 Task: Create Card Card0000000207 in Board Board0000000052 in Workspace WS0000000018 in Trello. Create Card Card0000000208 in Board Board0000000052 in Workspace WS0000000018 in Trello. Create Card Card0000000209 in Board Board0000000053 in Workspace WS0000000018 in Trello. Create Card Card0000000210 in Board Board0000000053 in Workspace WS0000000018 in Trello. Create Card Card0000000211 in Board Board0000000053 in Workspace WS0000000018 in Trello
Action: Mouse moved to (271, 271)
Screenshot: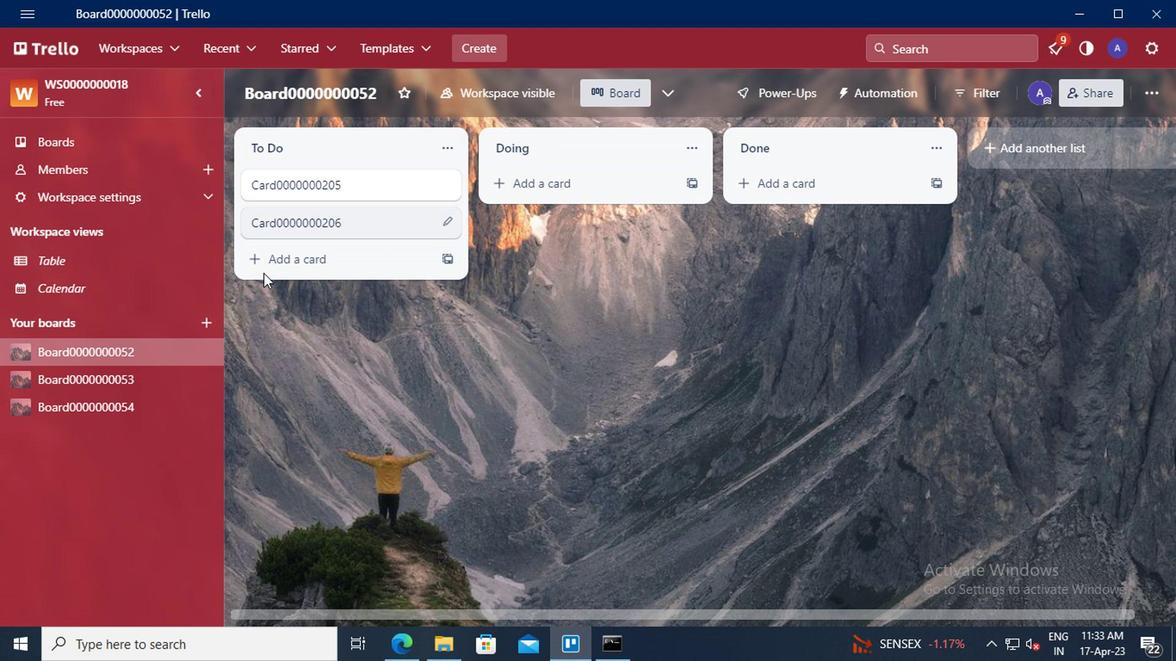 
Action: Mouse pressed left at (271, 271)
Screenshot: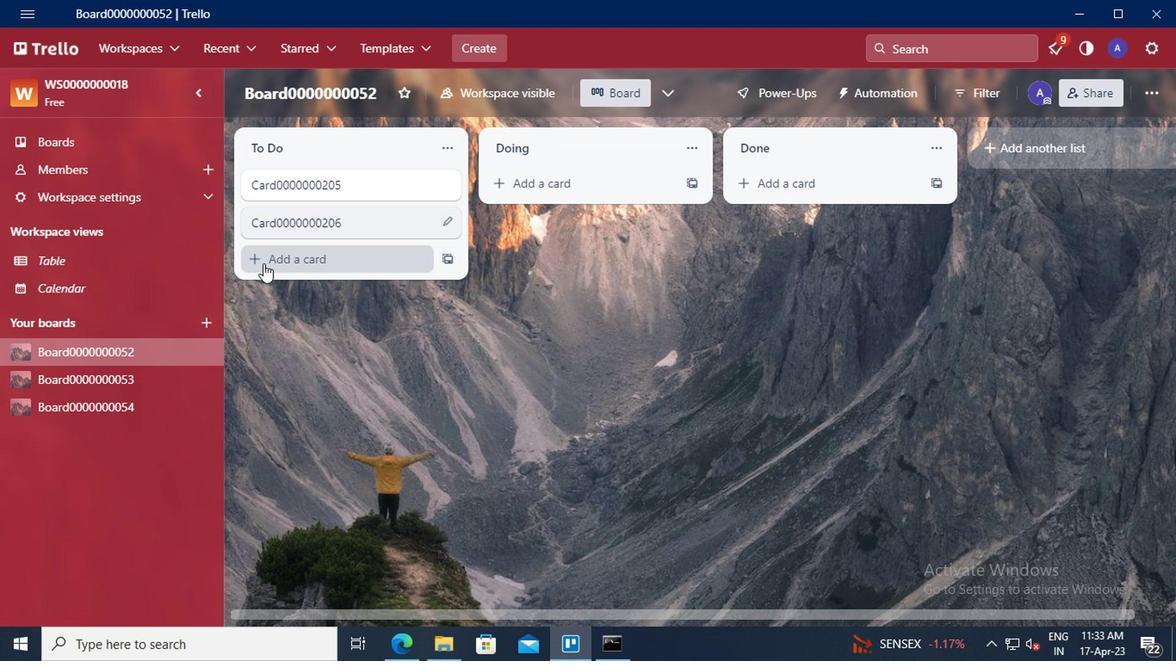 
Action: Mouse moved to (273, 278)
Screenshot: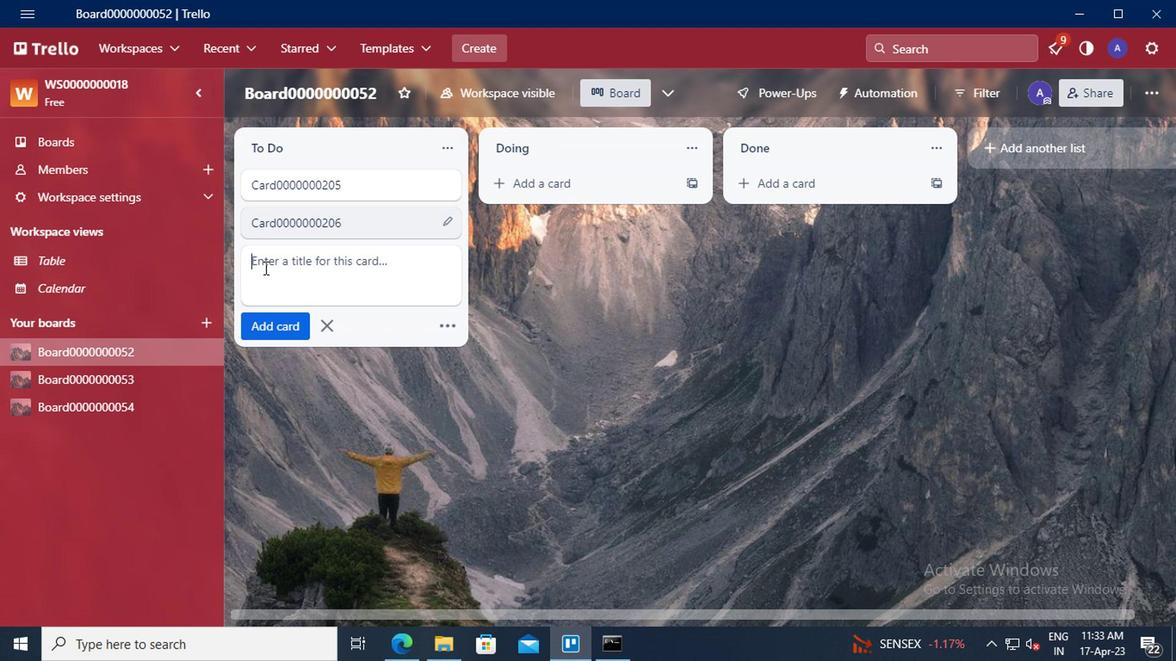 
Action: Mouse pressed left at (273, 278)
Screenshot: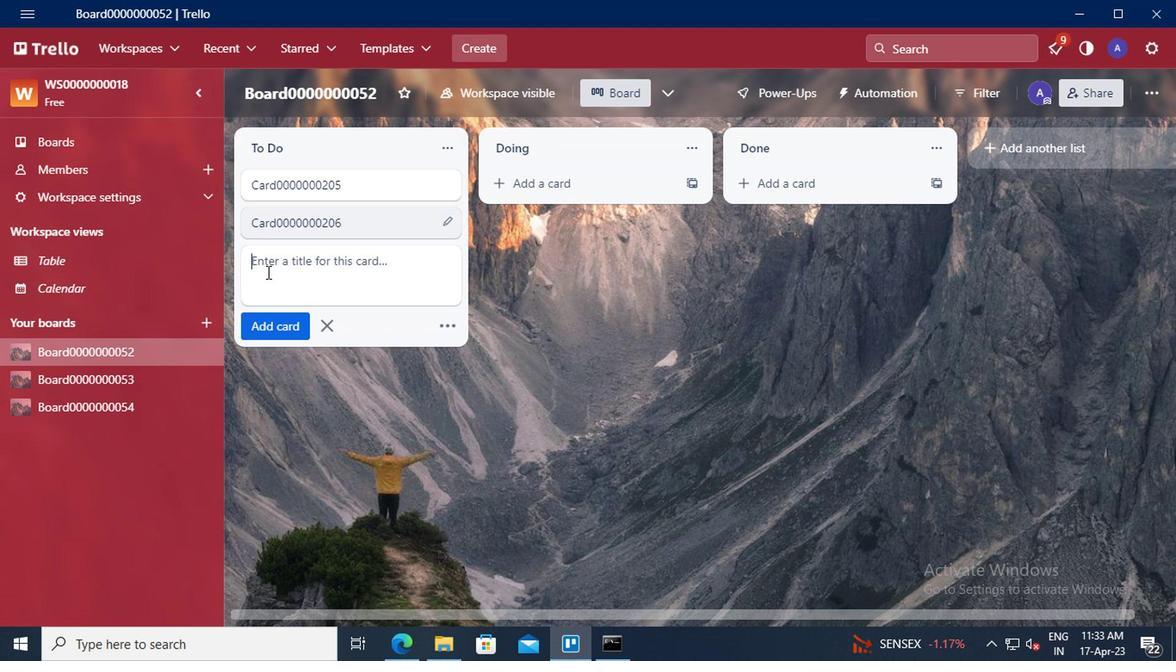 
Action: Key pressed <Key.shift>CARD0000000207
Screenshot: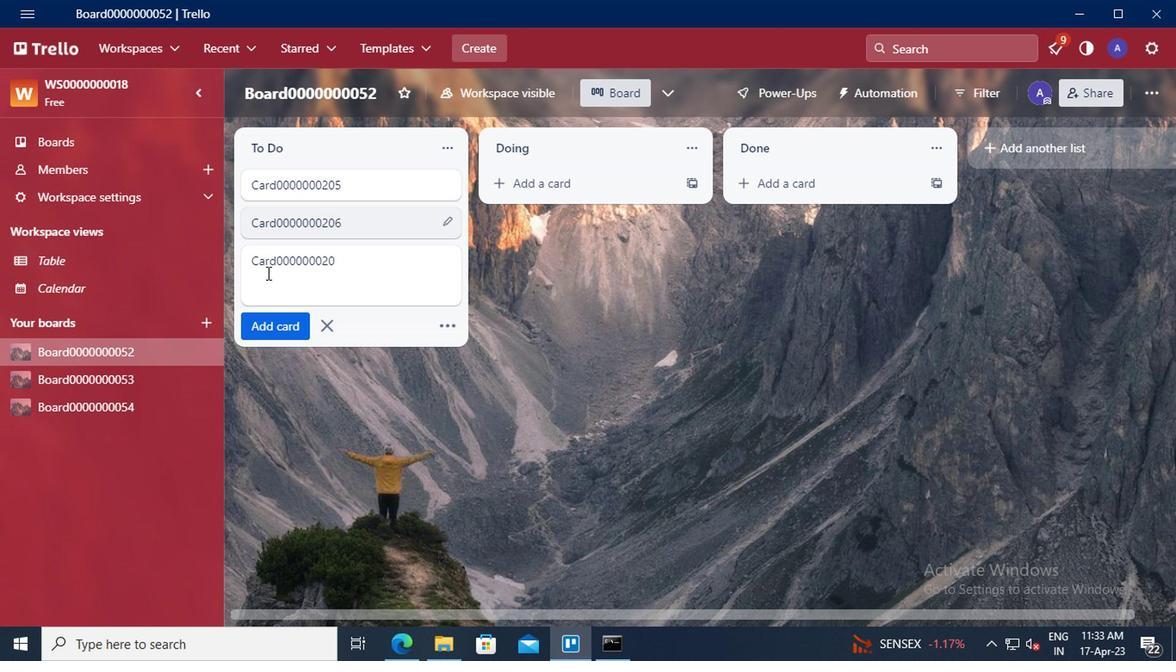 
Action: Mouse moved to (286, 321)
Screenshot: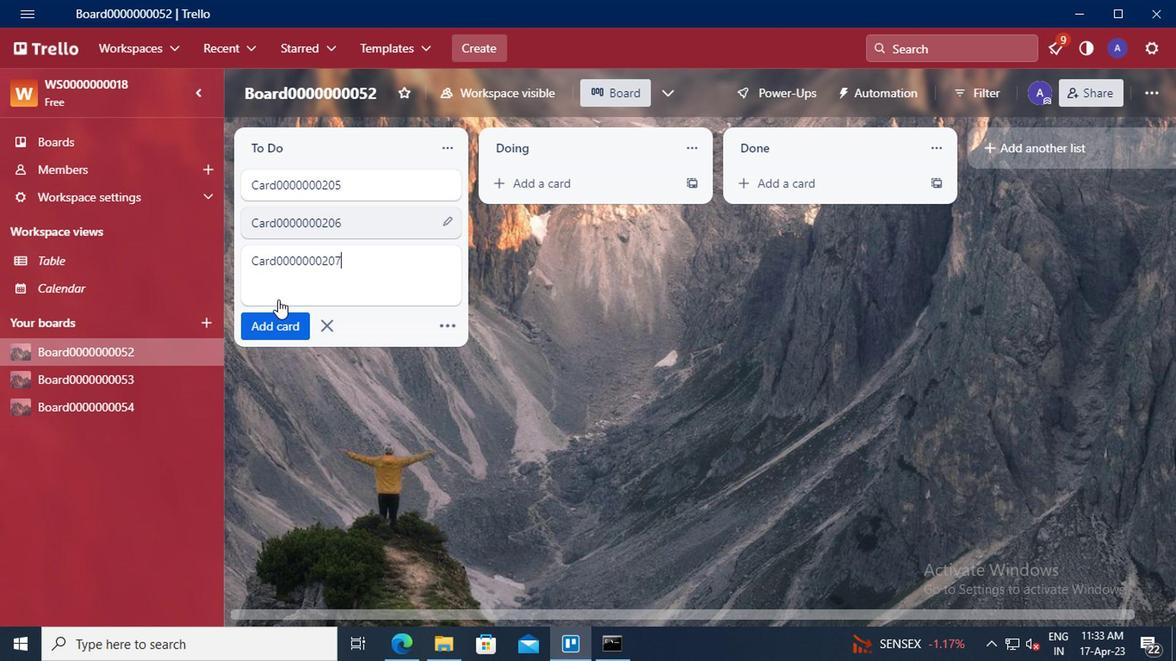 
Action: Mouse pressed left at (286, 321)
Screenshot: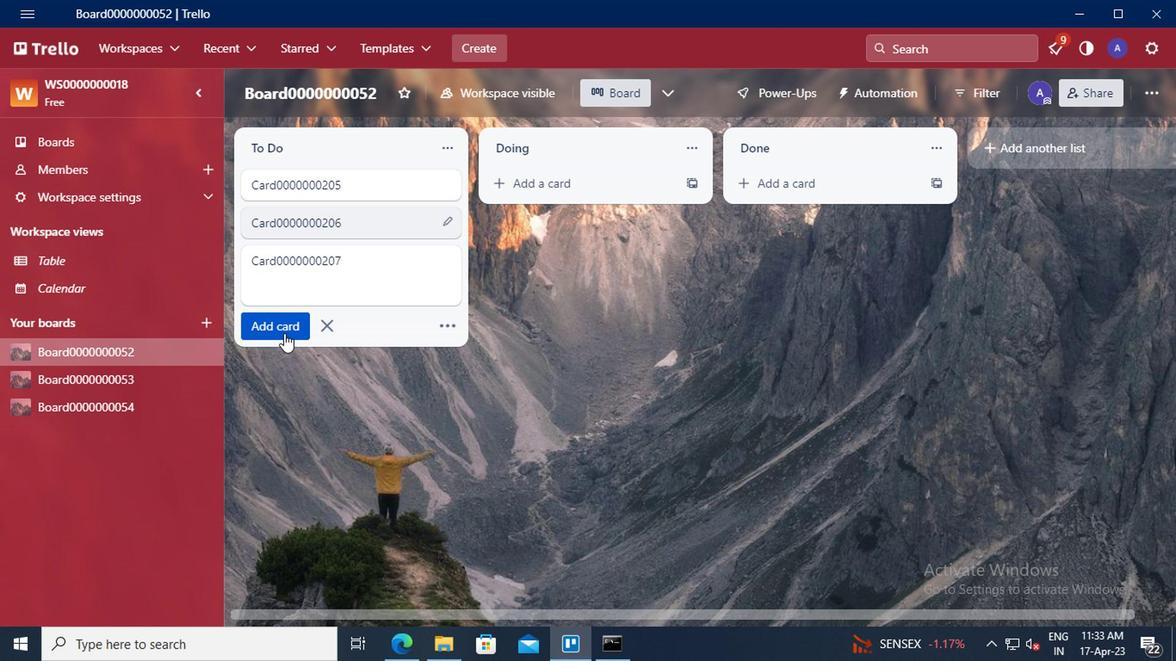 
Action: Mouse moved to (281, 304)
Screenshot: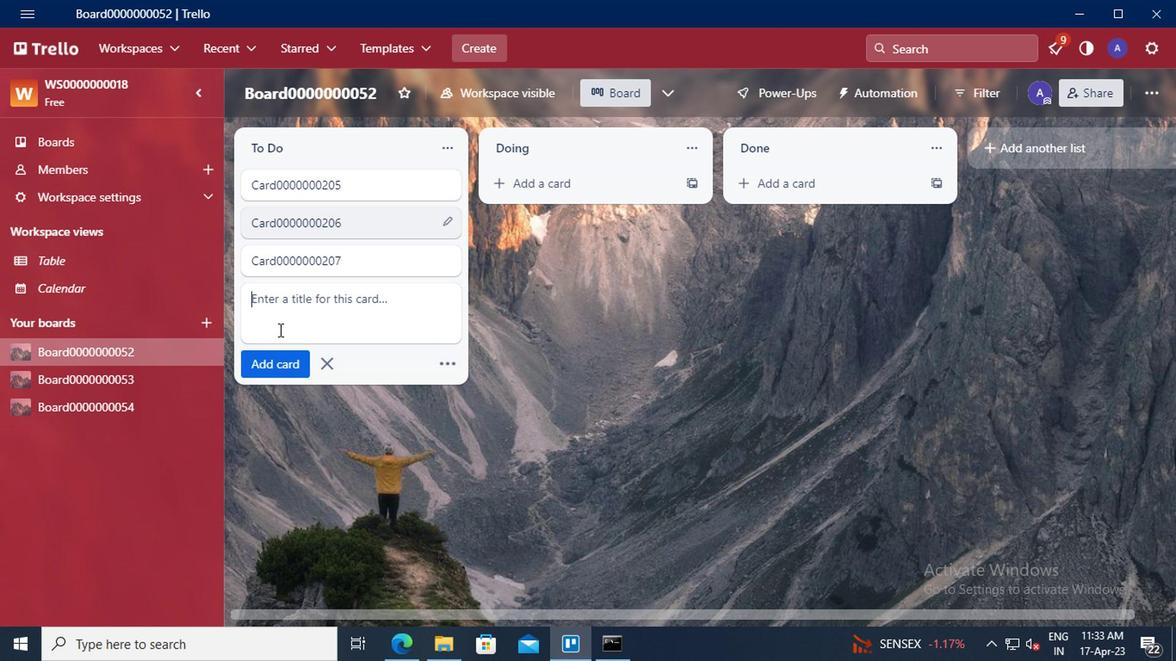 
Action: Mouse pressed left at (281, 304)
Screenshot: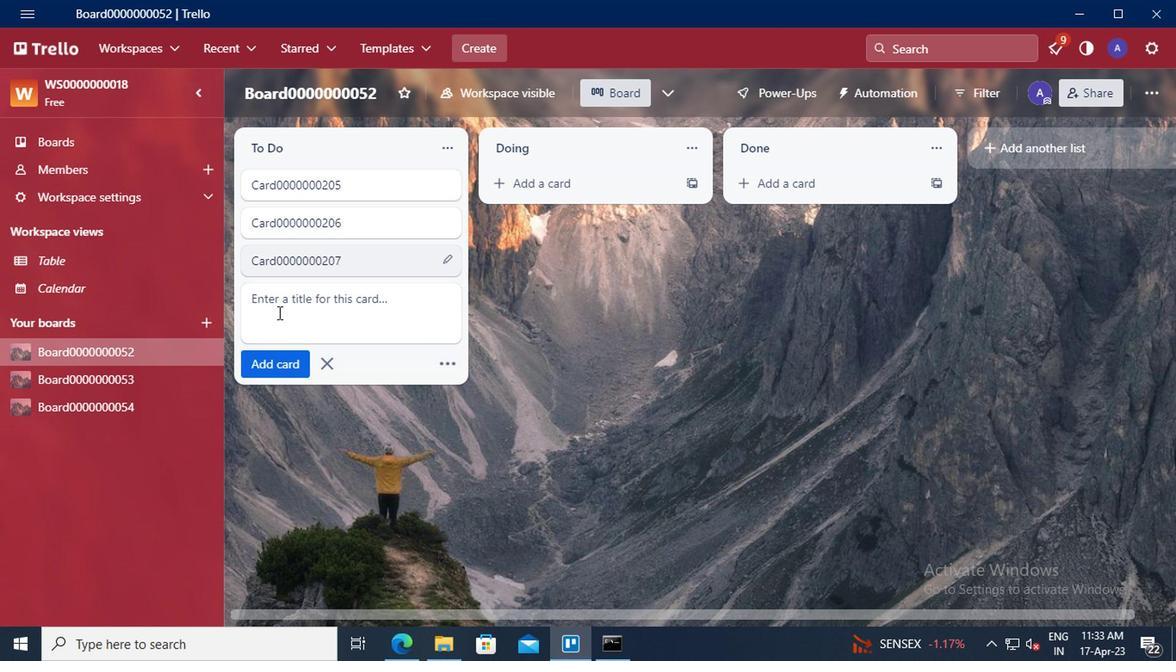 
Action: Key pressed <Key.shift>CARD0000000208
Screenshot: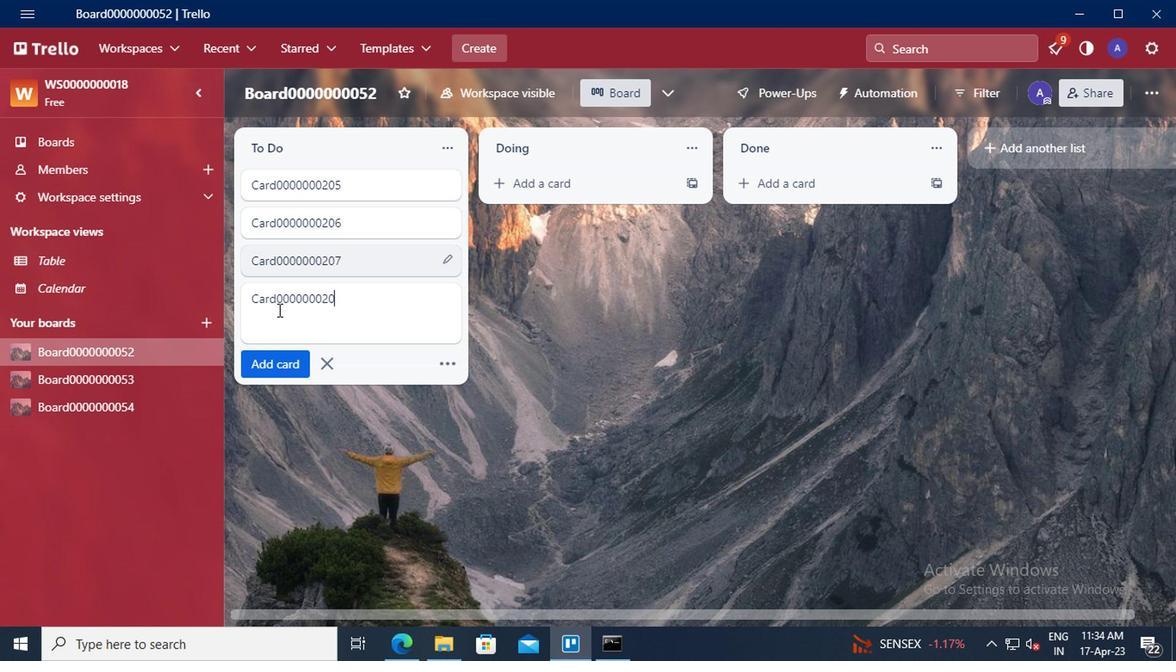 
Action: Mouse moved to (283, 339)
Screenshot: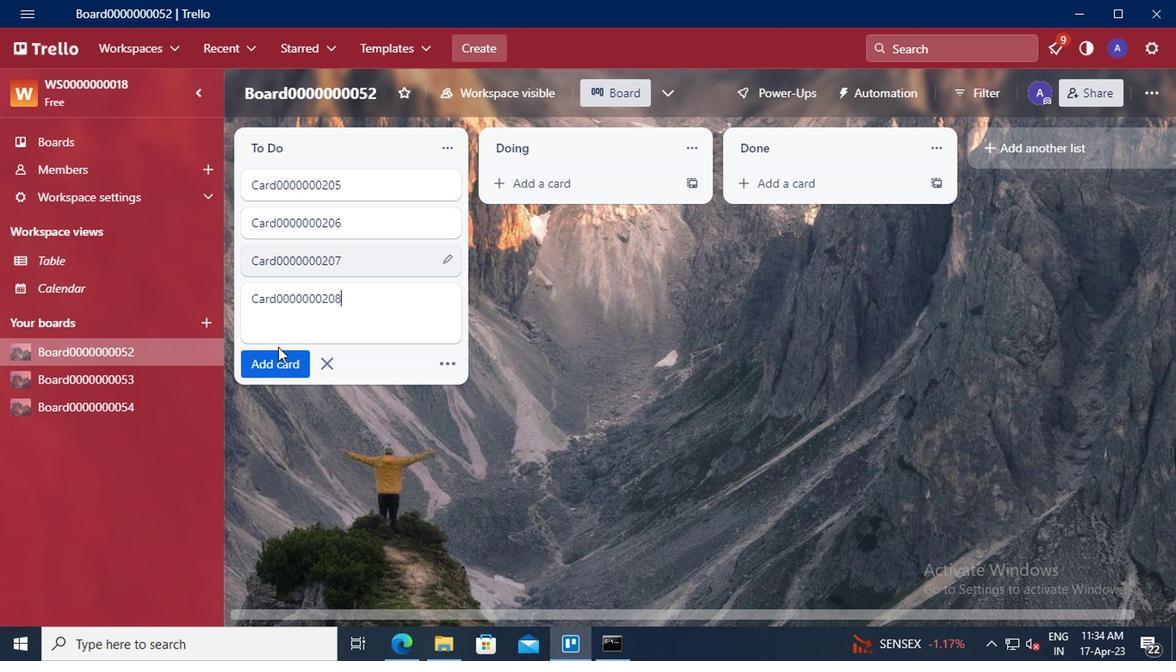 
Action: Mouse pressed left at (283, 339)
Screenshot: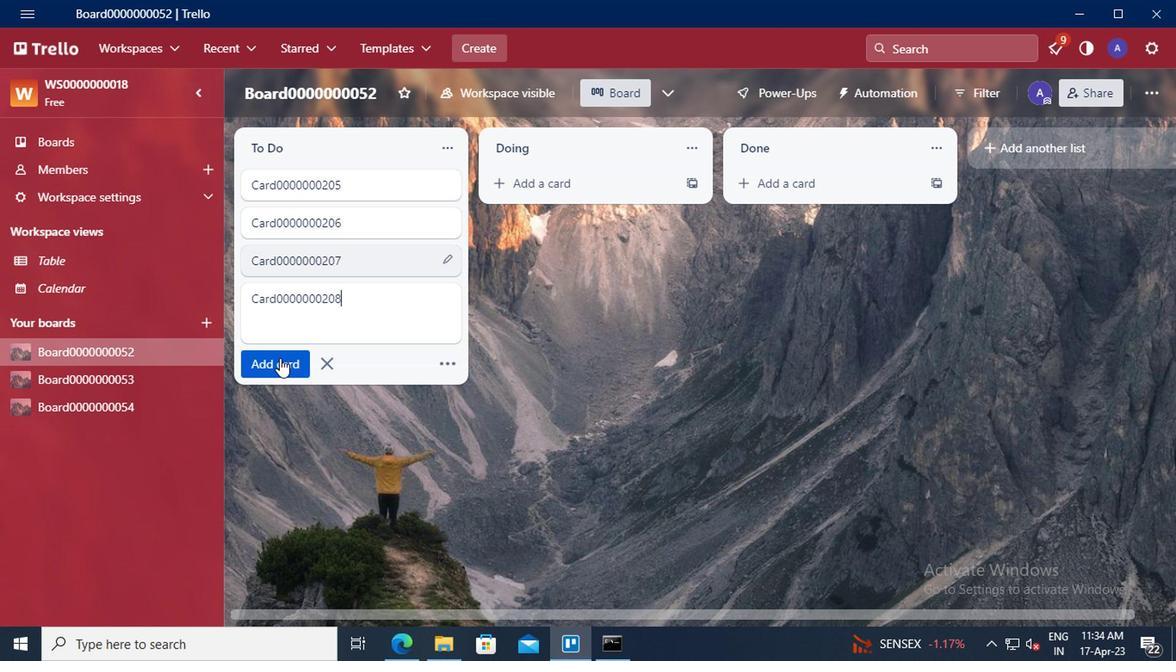 
Action: Mouse moved to (158, 356)
Screenshot: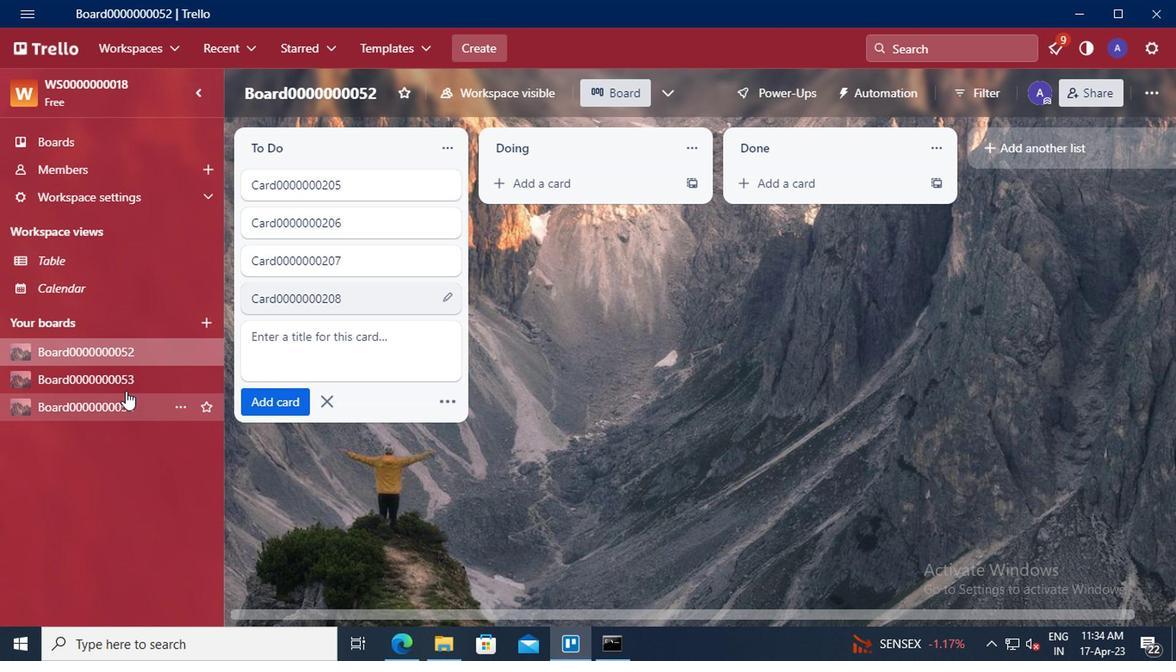 
Action: Mouse pressed left at (158, 356)
Screenshot: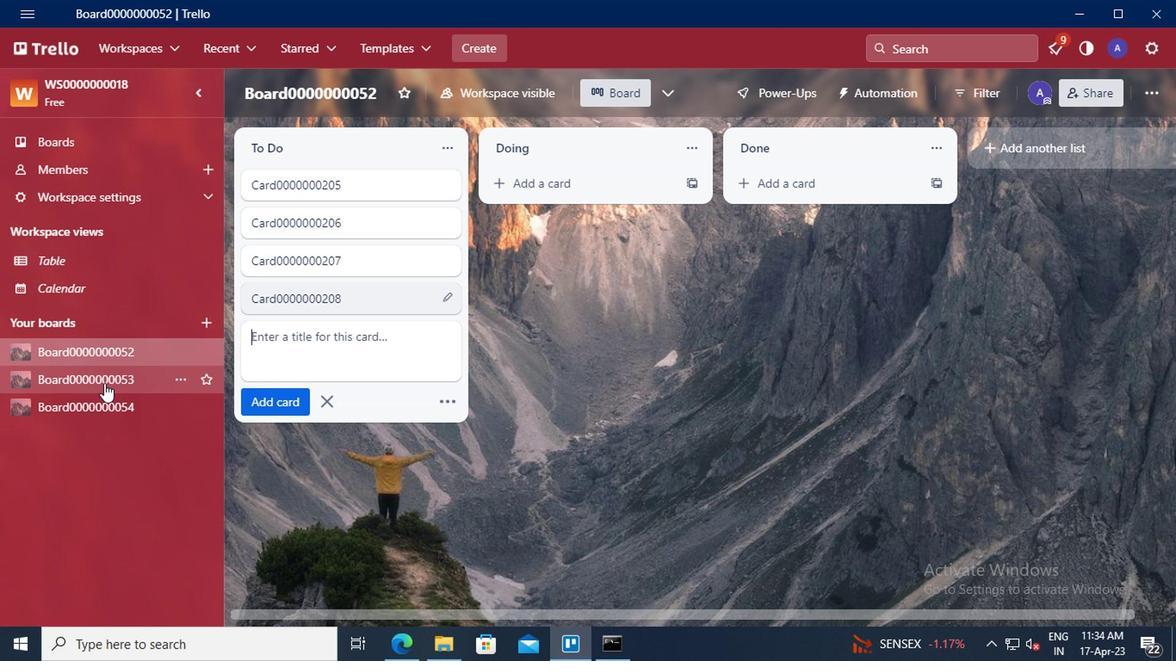 
Action: Mouse moved to (280, 216)
Screenshot: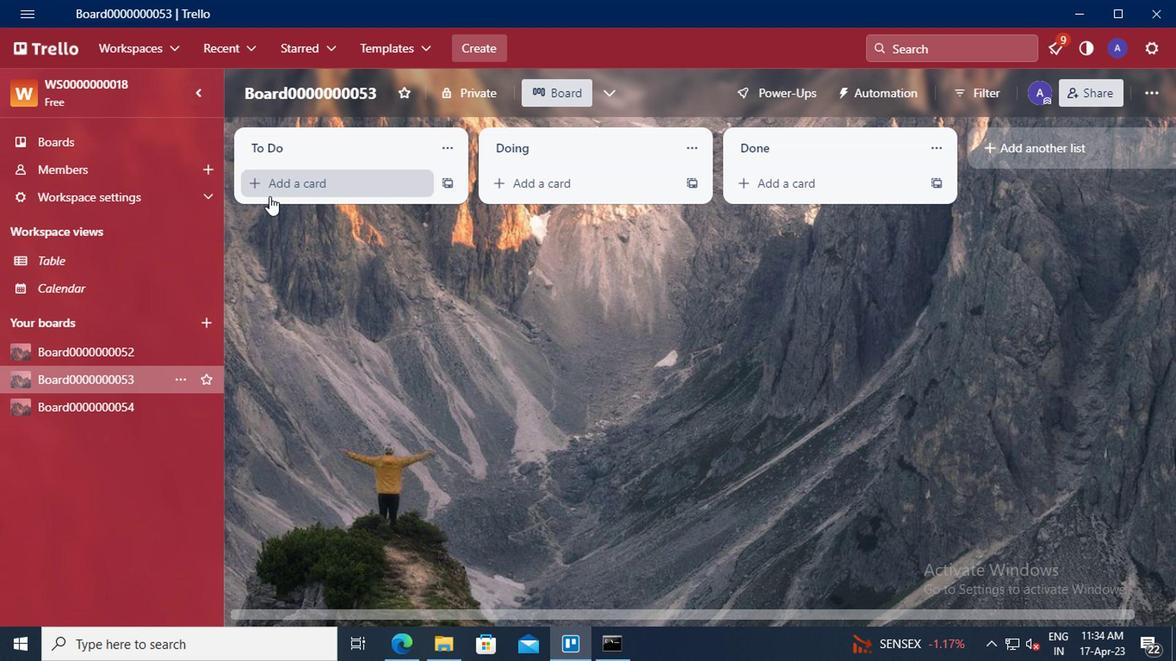 
Action: Mouse pressed left at (280, 216)
Screenshot: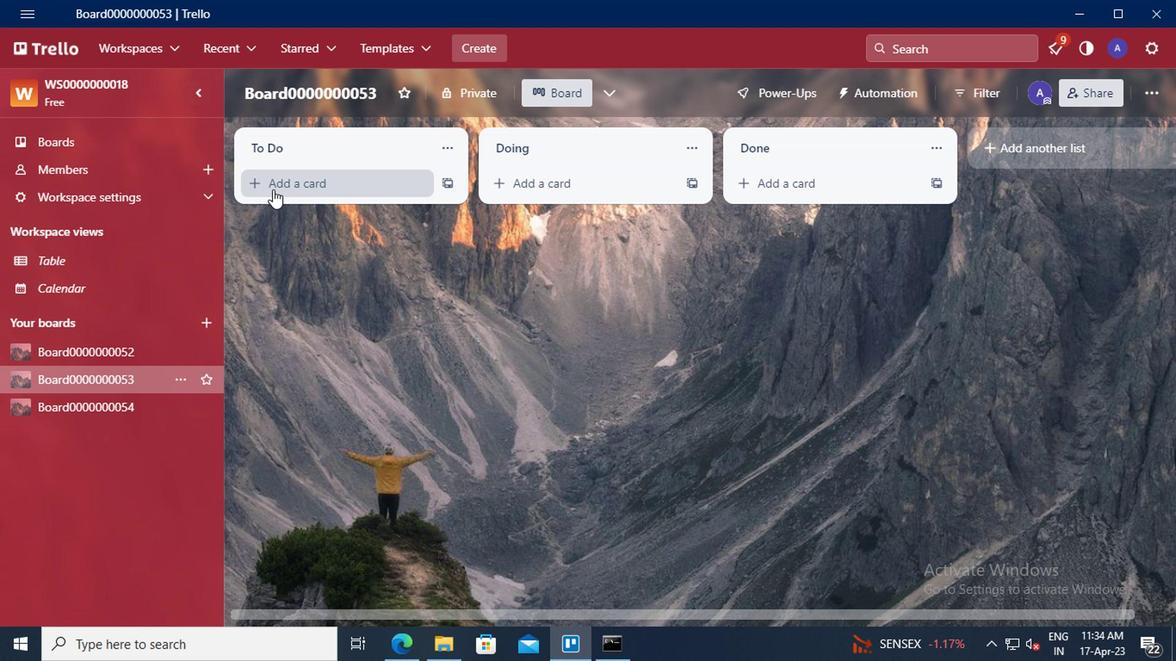 
Action: Mouse moved to (282, 222)
Screenshot: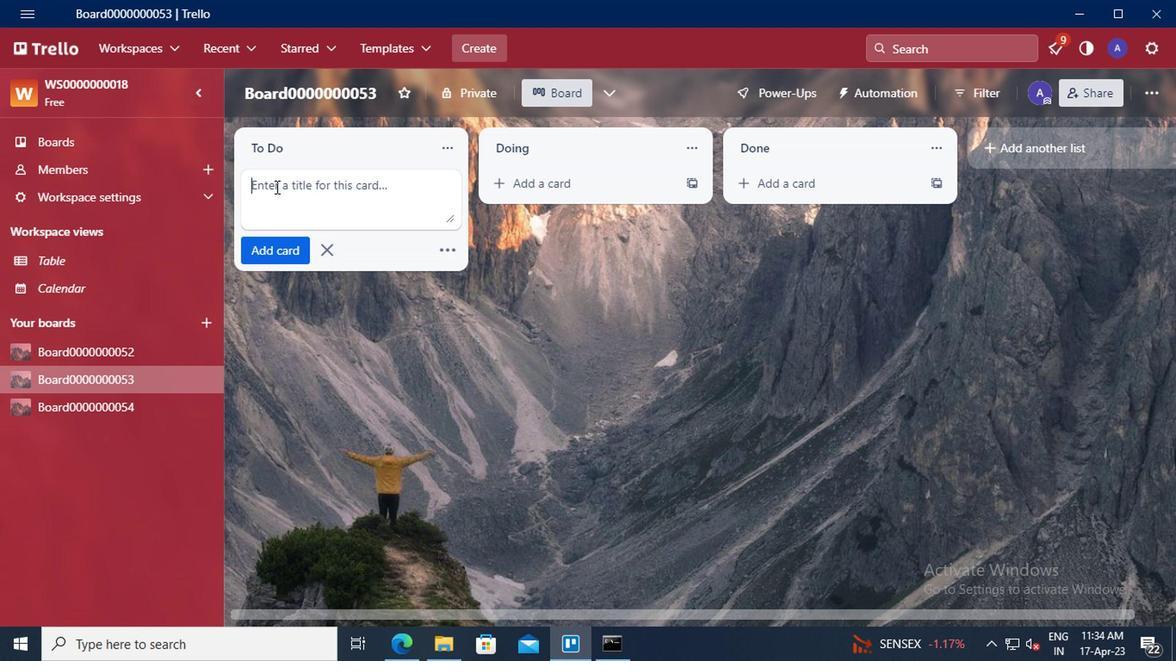 
Action: Mouse pressed left at (282, 222)
Screenshot: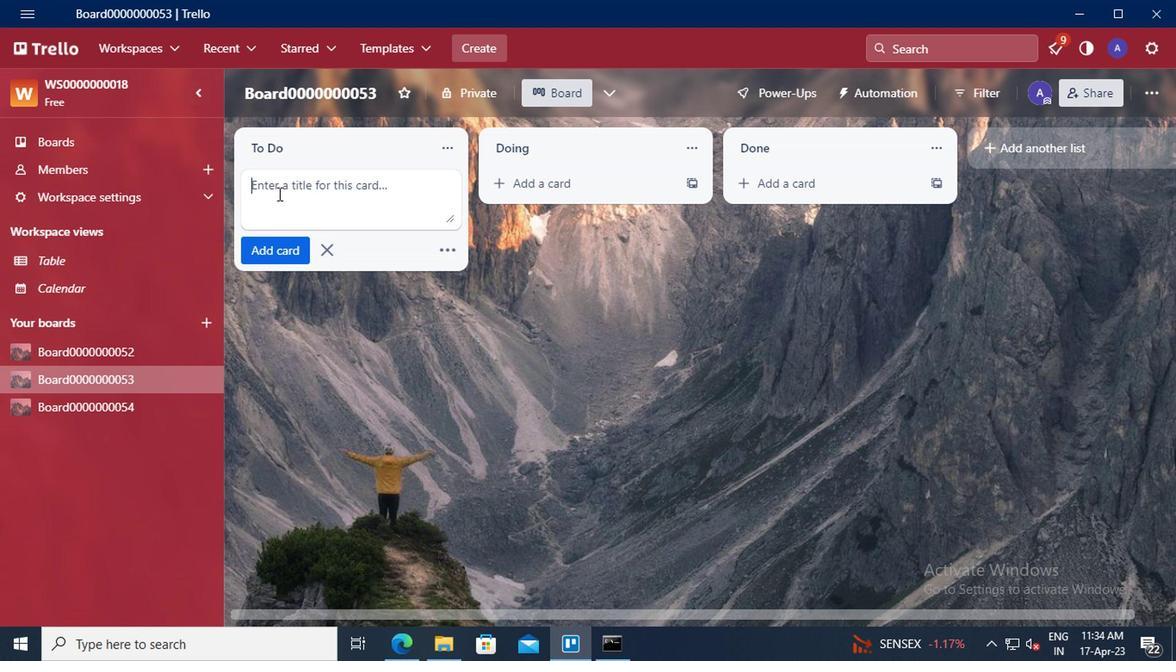 
Action: Key pressed <Key.shift>CARD0000000209
Screenshot: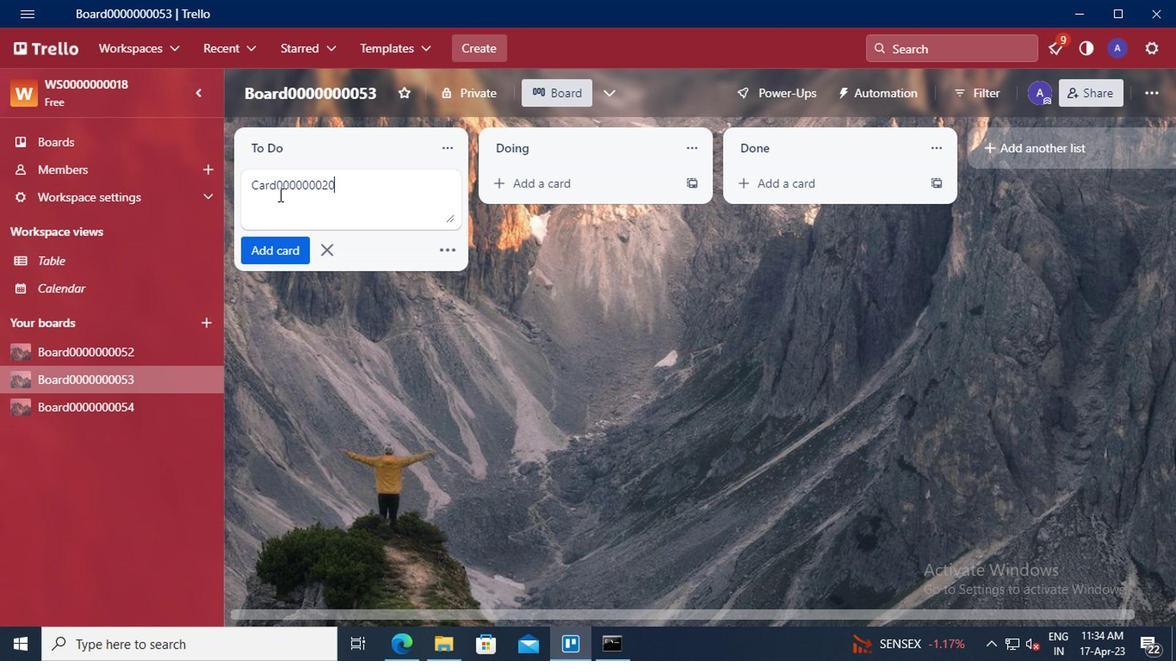 
Action: Mouse moved to (289, 259)
Screenshot: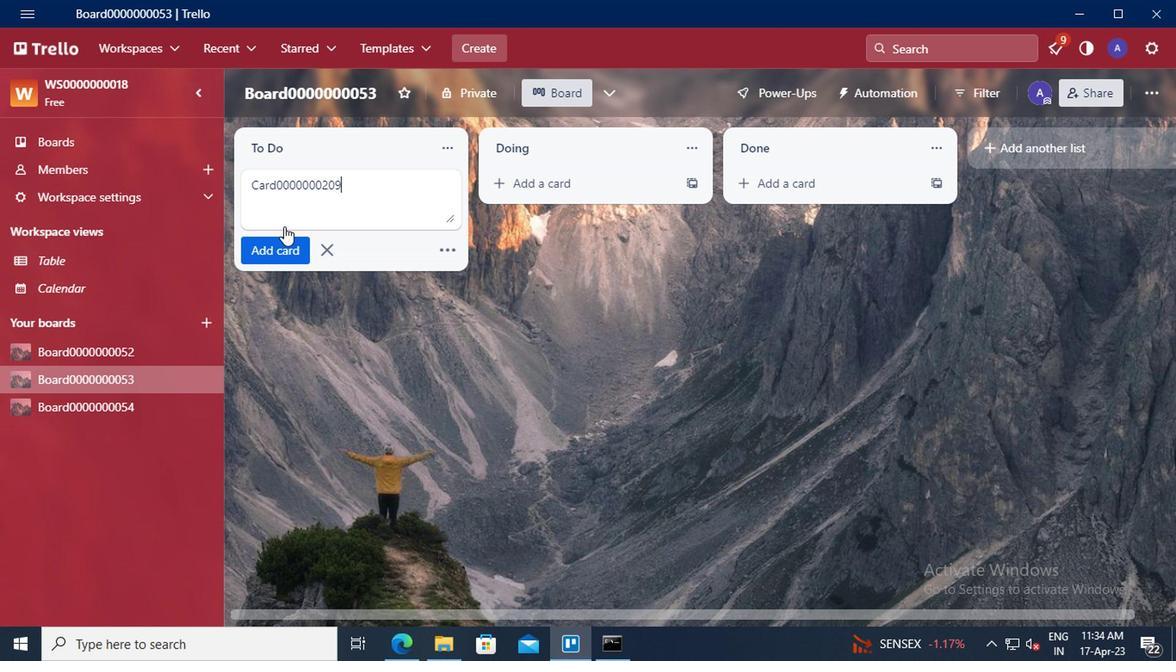 
Action: Mouse pressed left at (289, 259)
Screenshot: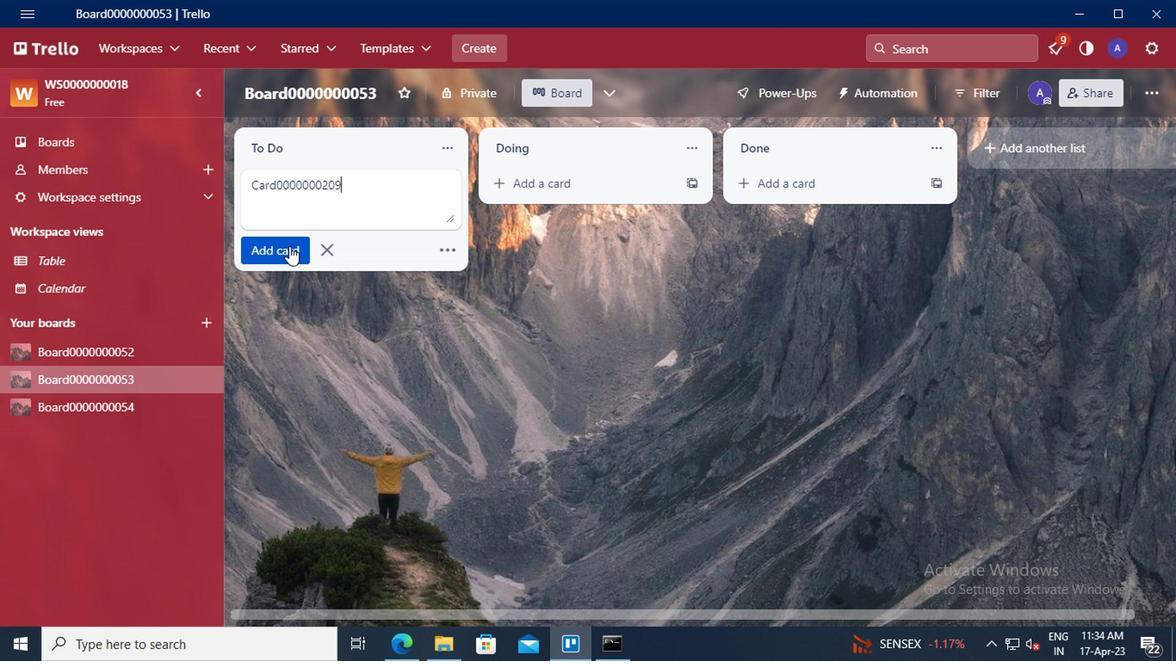 
Action: Mouse moved to (294, 253)
Screenshot: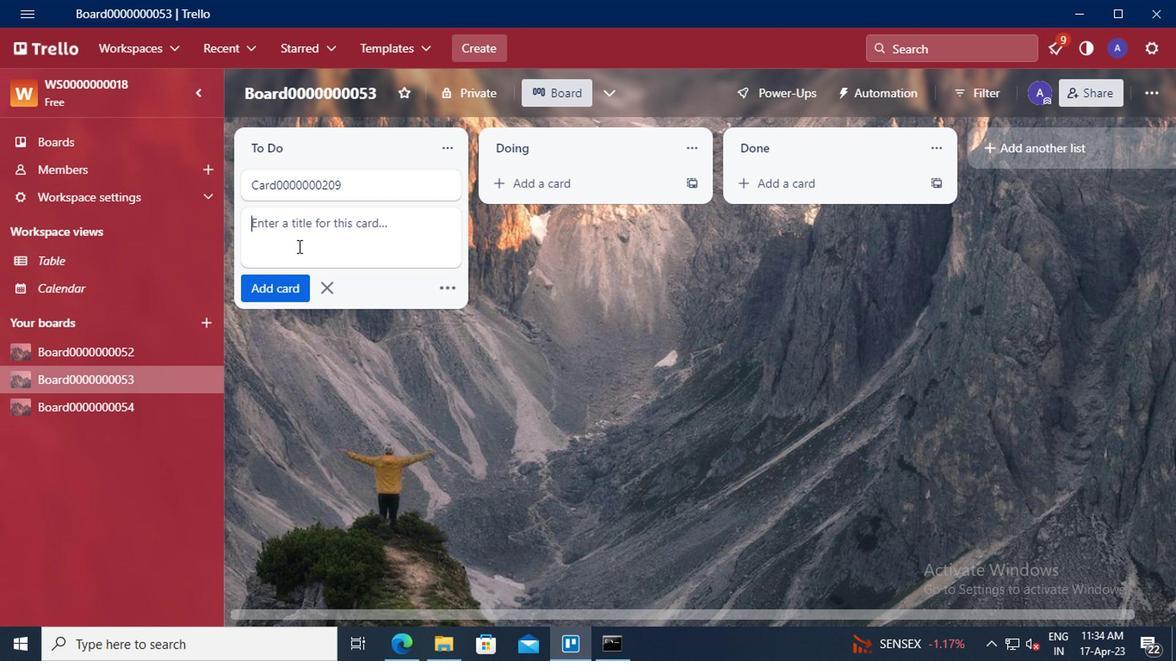 
Action: Mouse pressed left at (294, 253)
Screenshot: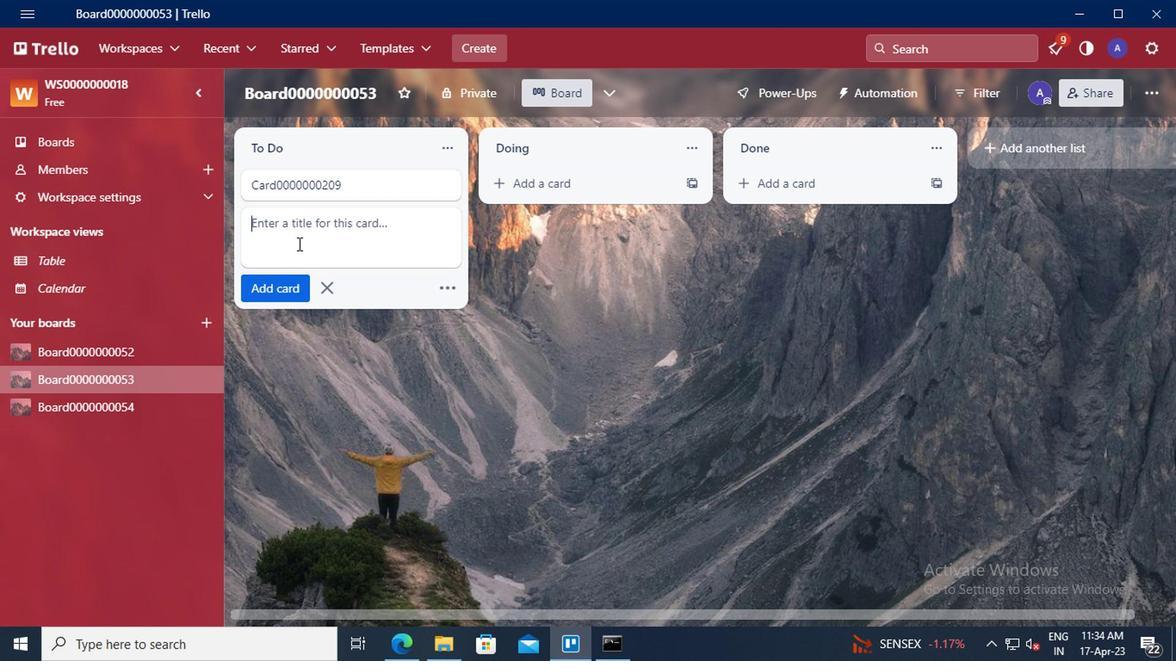 
Action: Key pressed <Key.shift>CARD0000000210
Screenshot: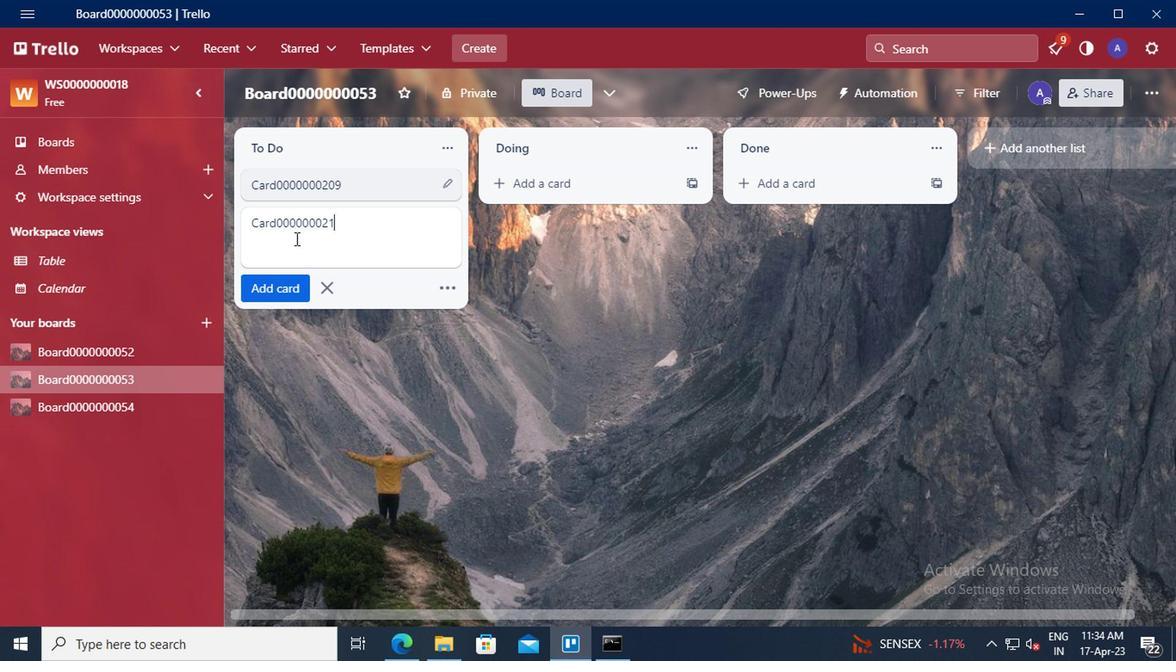 
Action: Mouse moved to (292, 289)
Screenshot: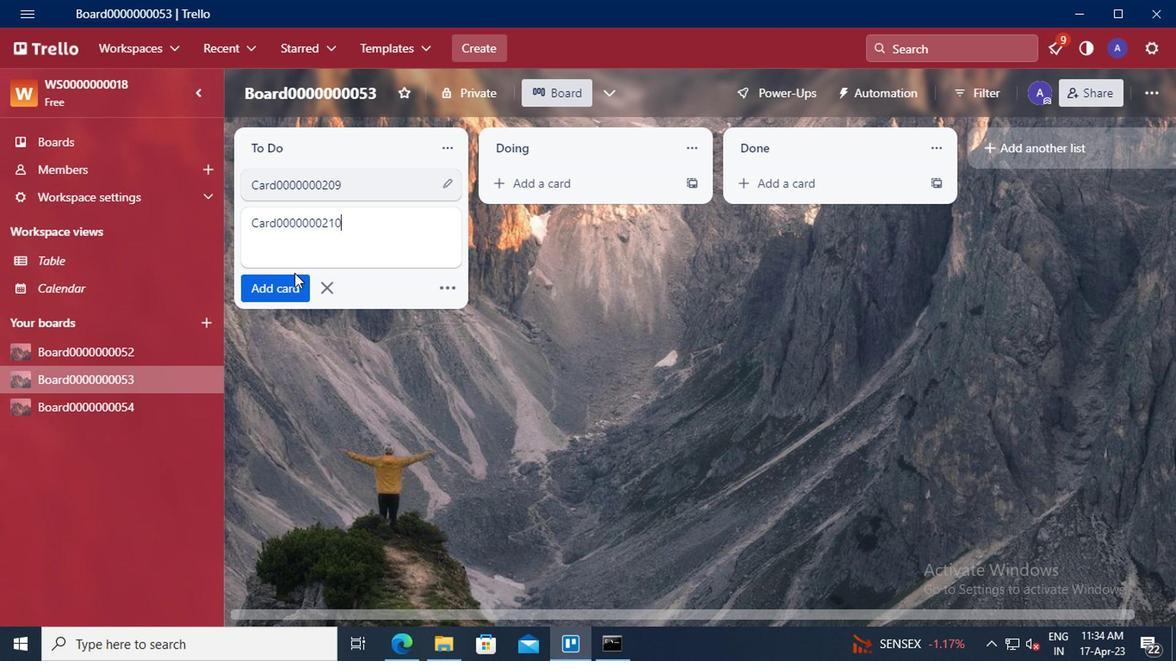 
Action: Mouse pressed left at (292, 289)
Screenshot: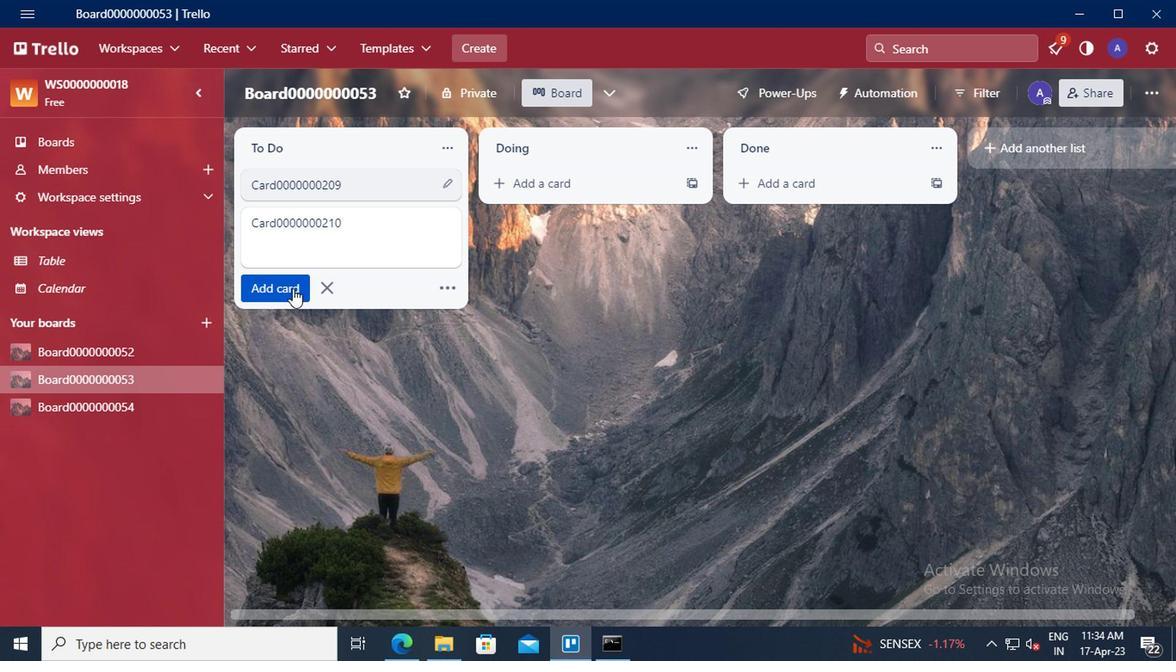 
Action: Mouse moved to (286, 275)
Screenshot: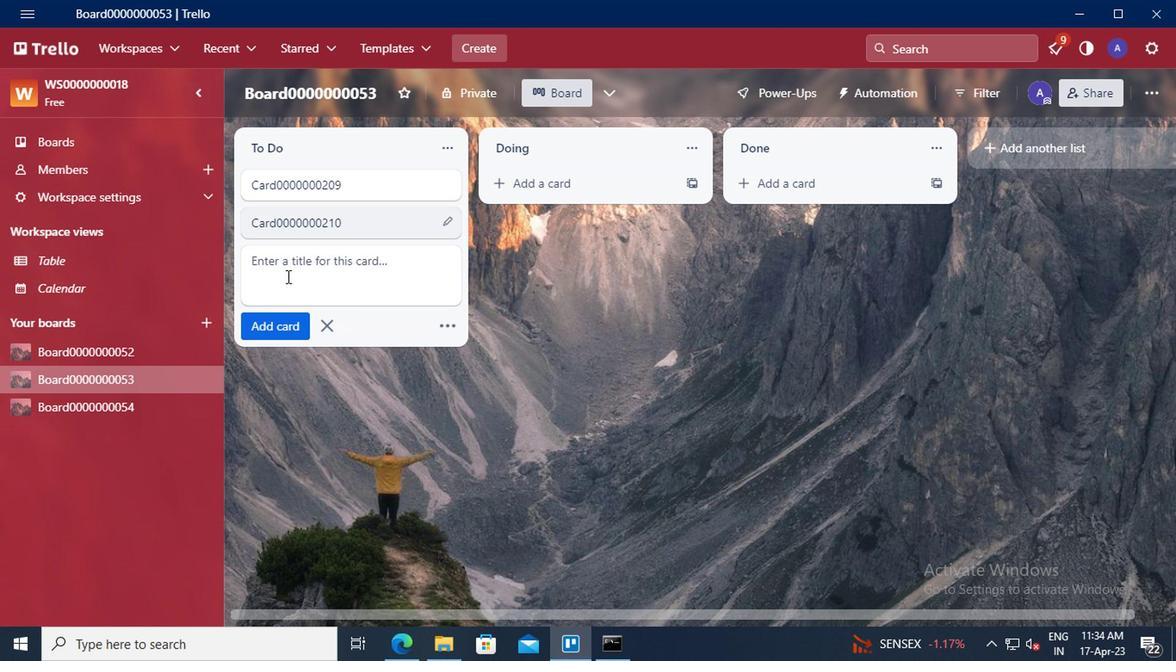 
Action: Mouse pressed left at (286, 275)
Screenshot: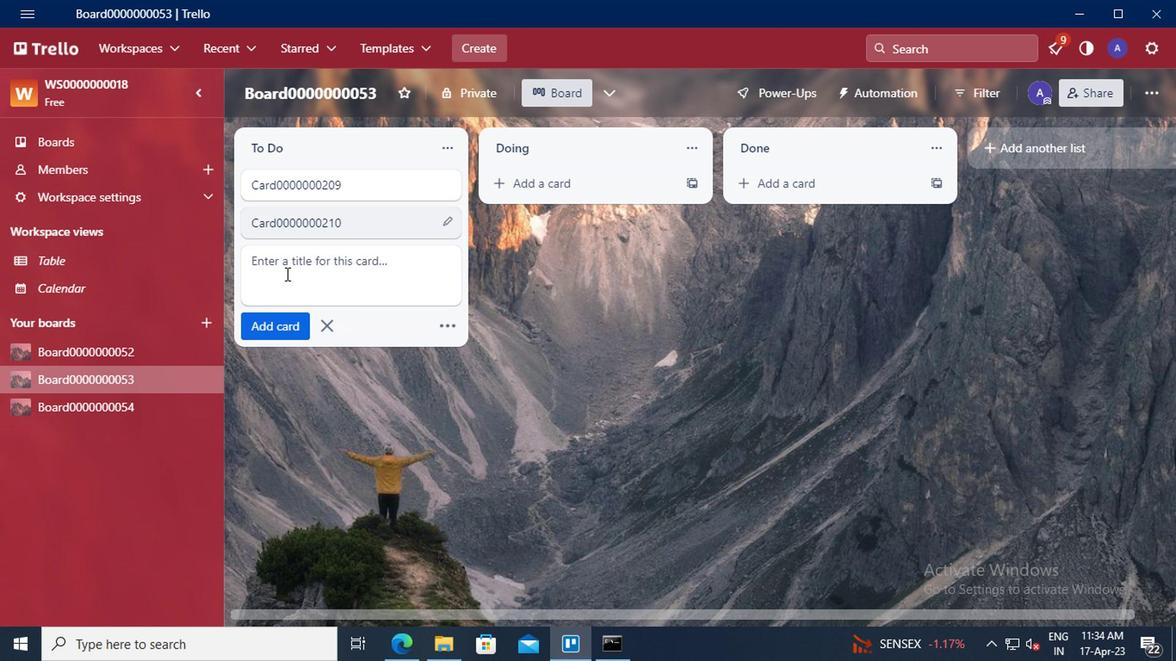 
Action: Mouse moved to (286, 275)
Screenshot: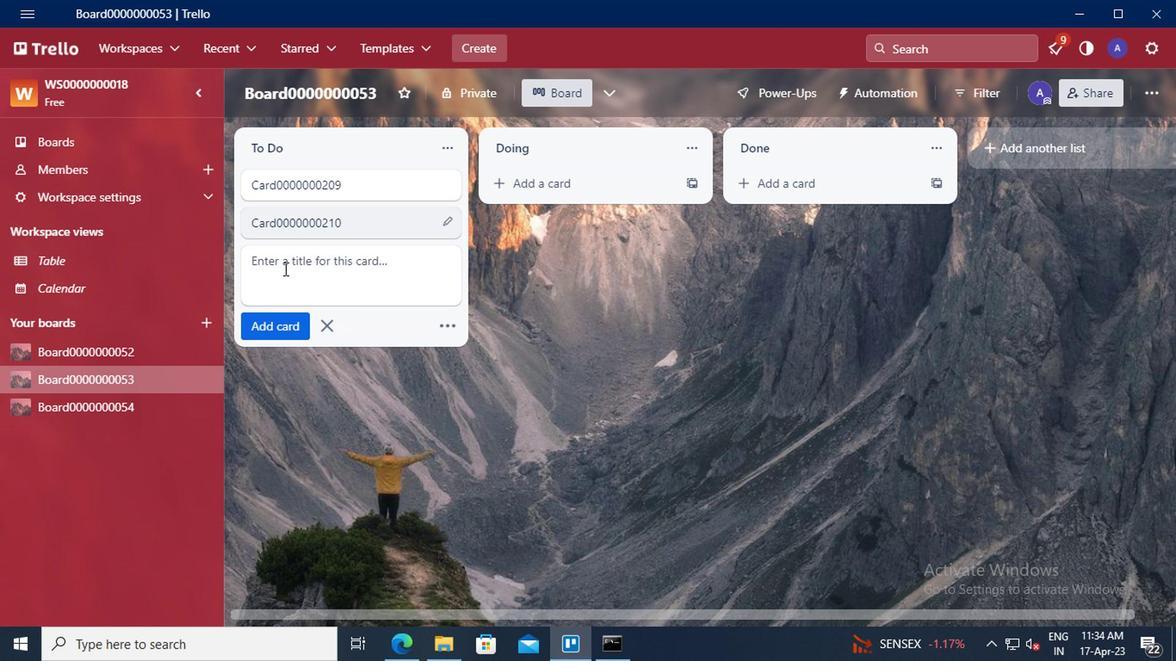 
Action: Key pressed <Key.shift>CARD0000000211
Screenshot: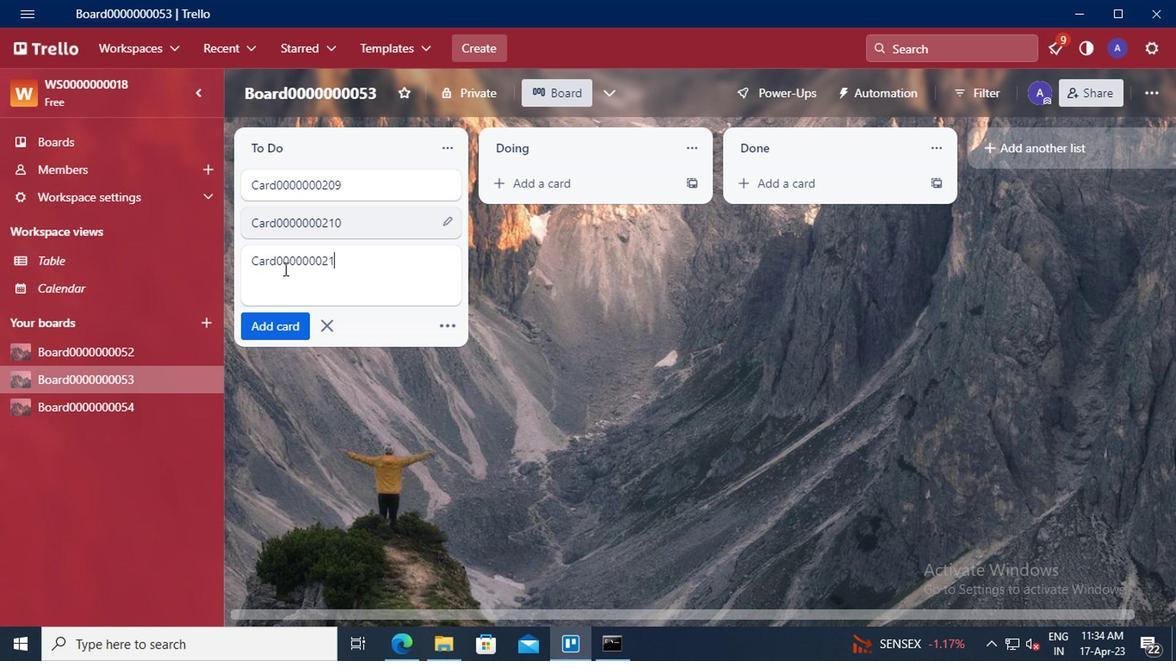 
Action: Mouse moved to (291, 311)
Screenshot: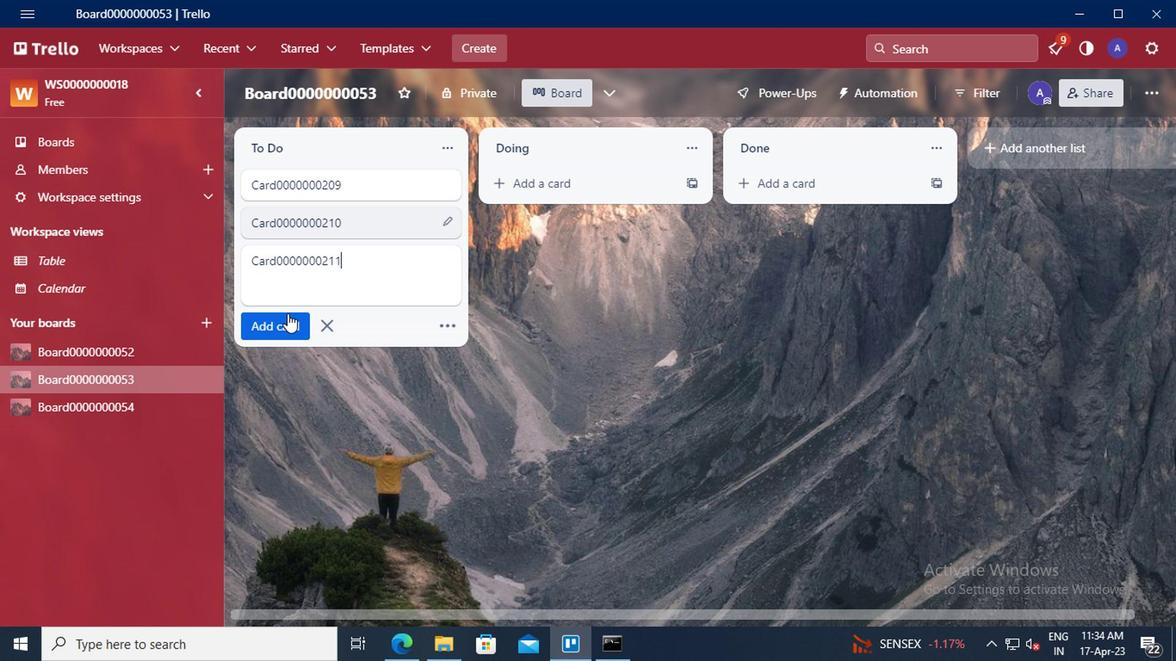 
Action: Mouse pressed left at (291, 311)
Screenshot: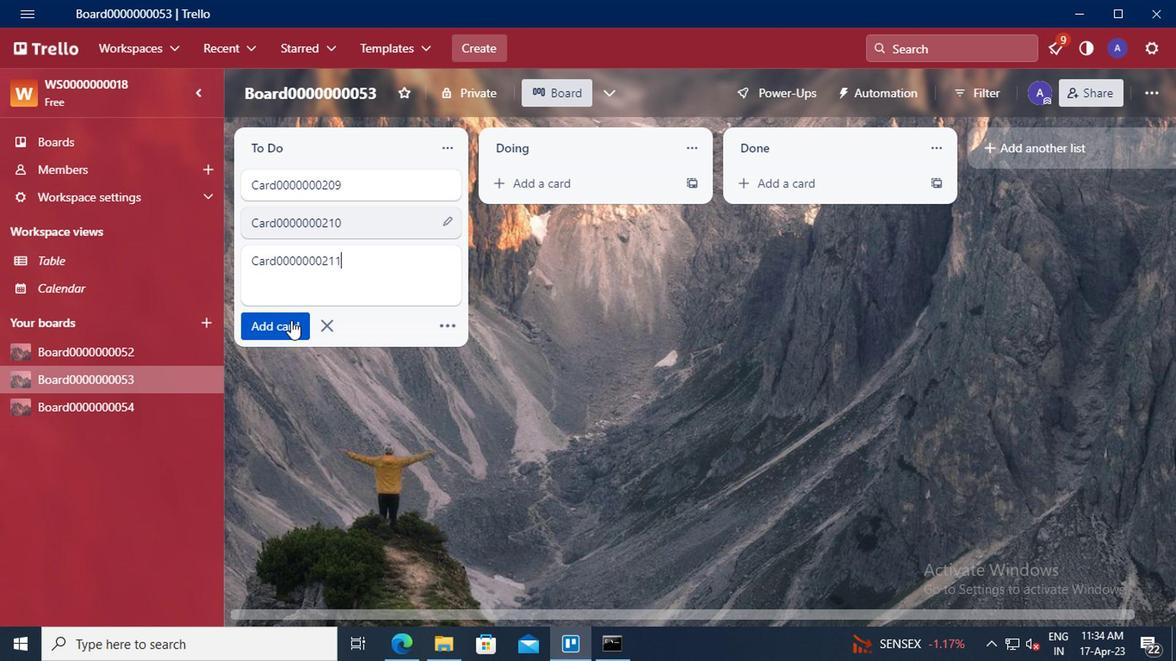 
